 Task: Search for emails with attachments in your Outlook inbox.
Action: Mouse moved to (153, 6)
Screenshot: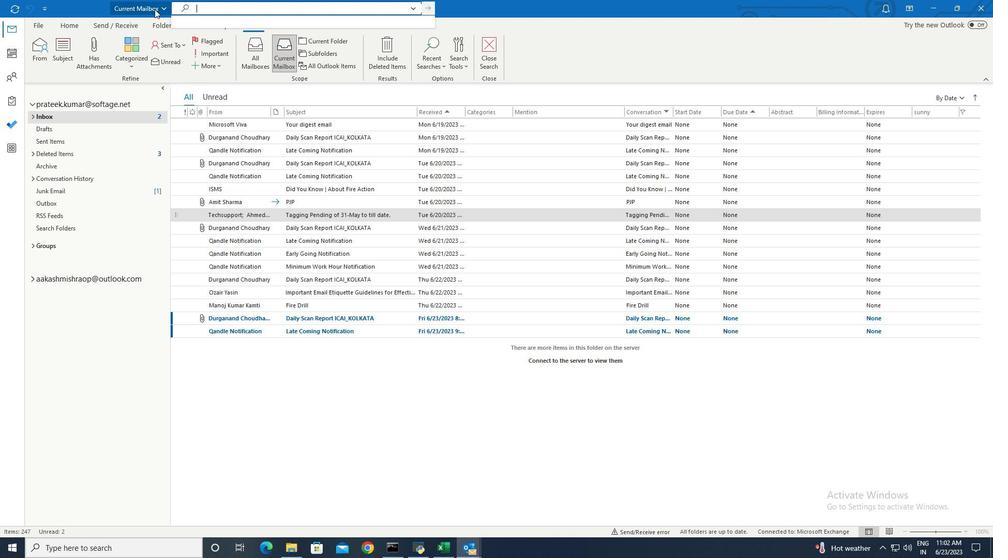 
Action: Mouse pressed left at (153, 6)
Screenshot: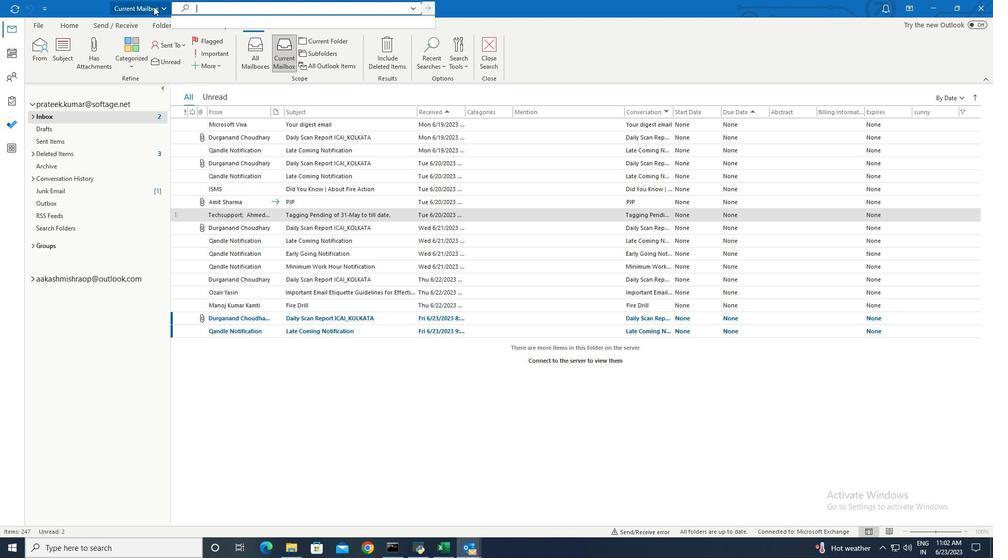 
Action: Mouse moved to (148, 24)
Screenshot: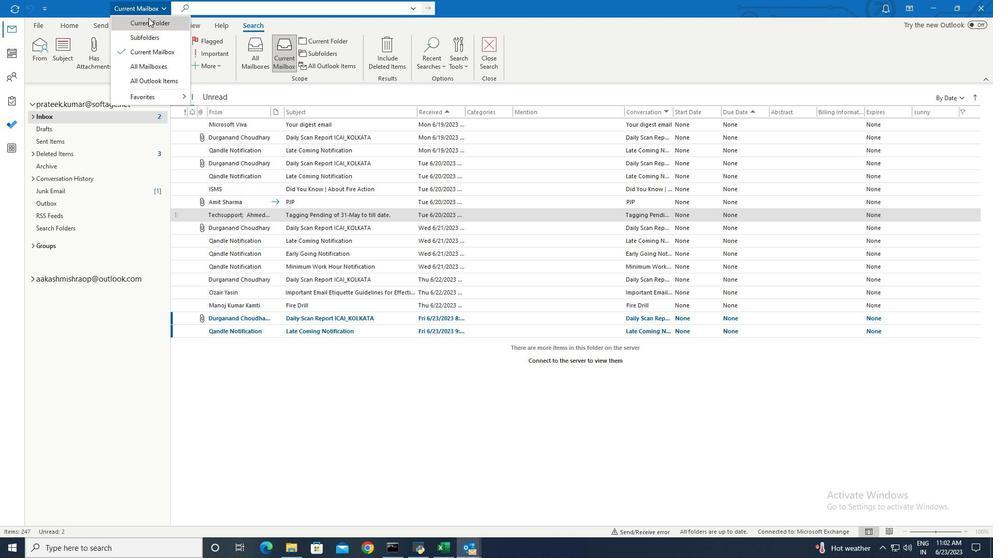 
Action: Mouse pressed left at (148, 24)
Screenshot: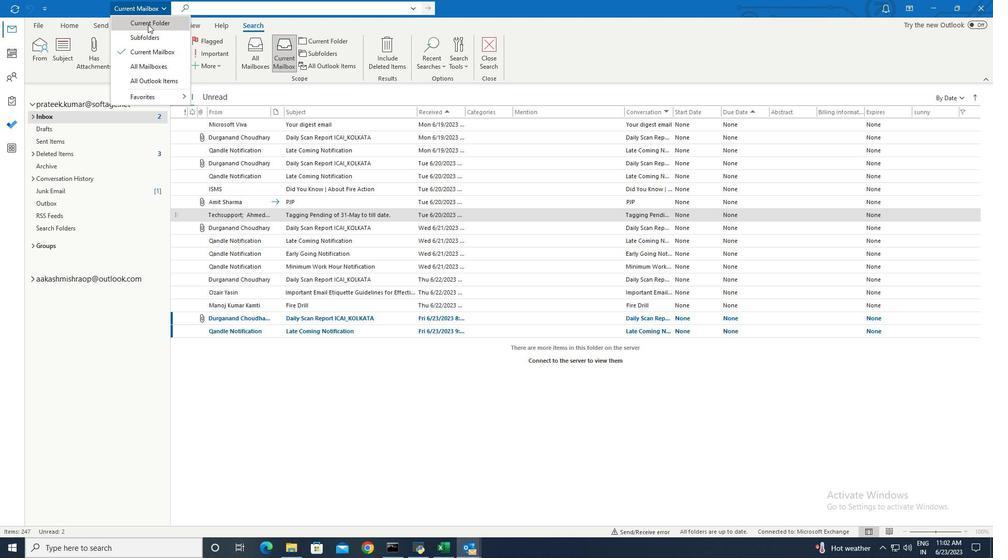 
Action: Mouse moved to (408, 6)
Screenshot: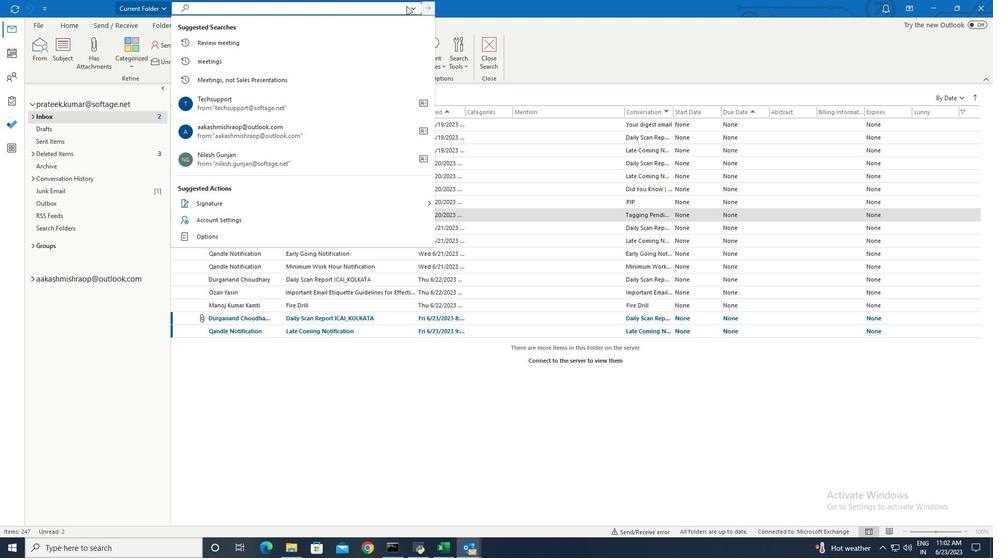 
Action: Mouse pressed left at (408, 6)
Screenshot: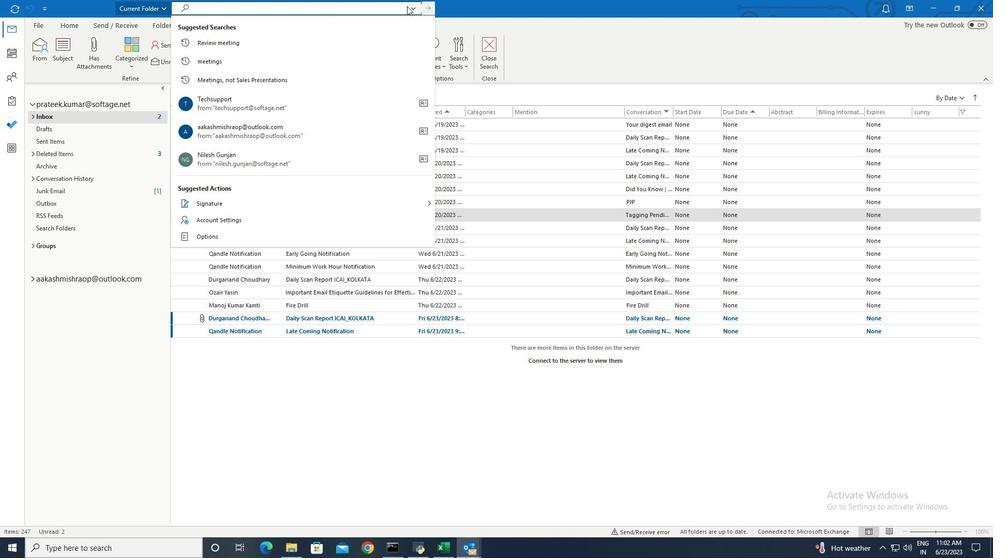 
Action: Mouse moved to (413, 10)
Screenshot: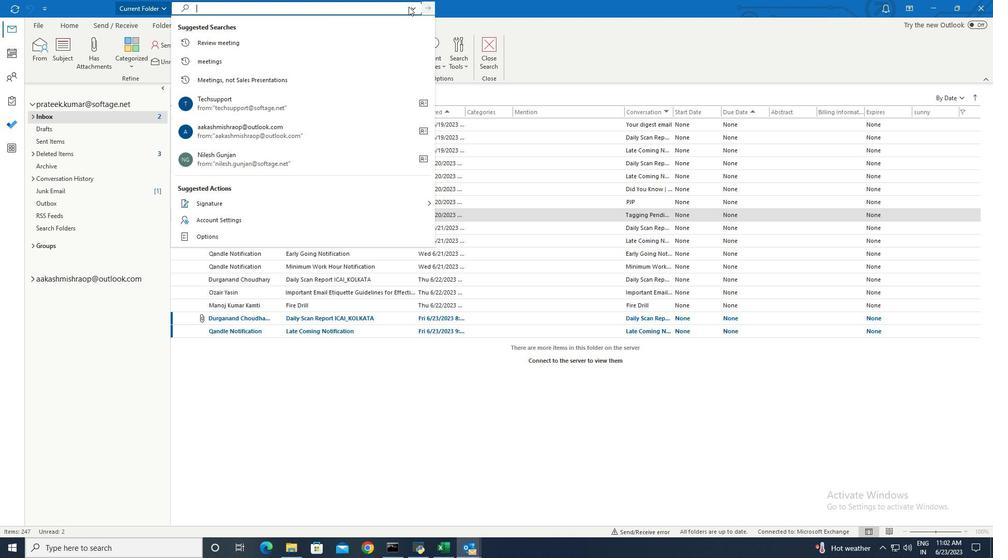 
Action: Mouse pressed left at (413, 10)
Screenshot: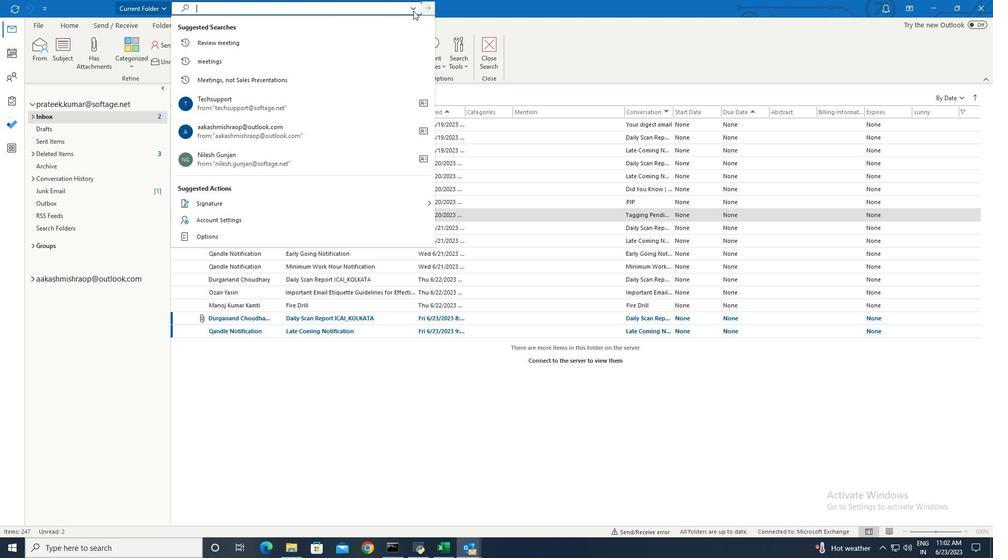 
Action: Mouse moved to (238, 39)
Screenshot: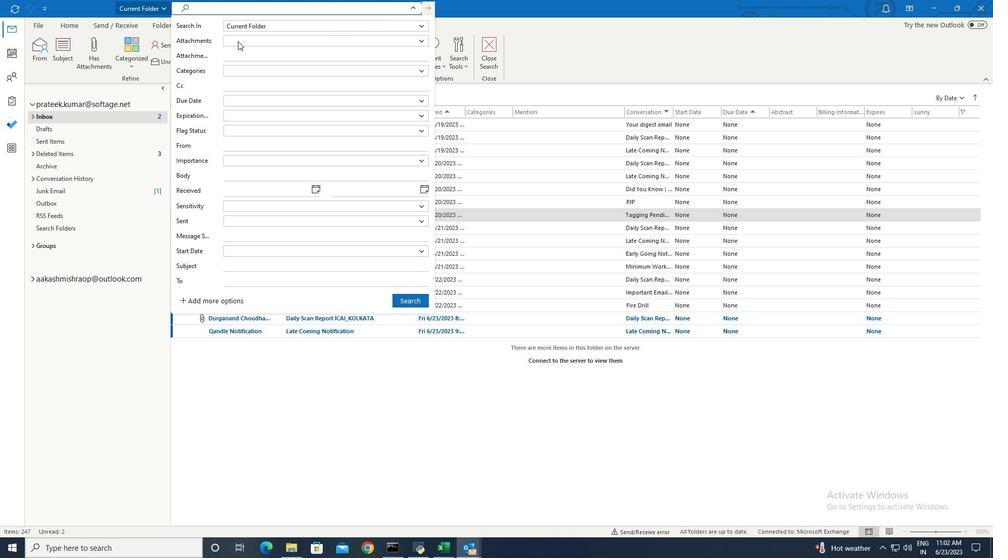 
Action: Mouse pressed left at (238, 39)
Screenshot: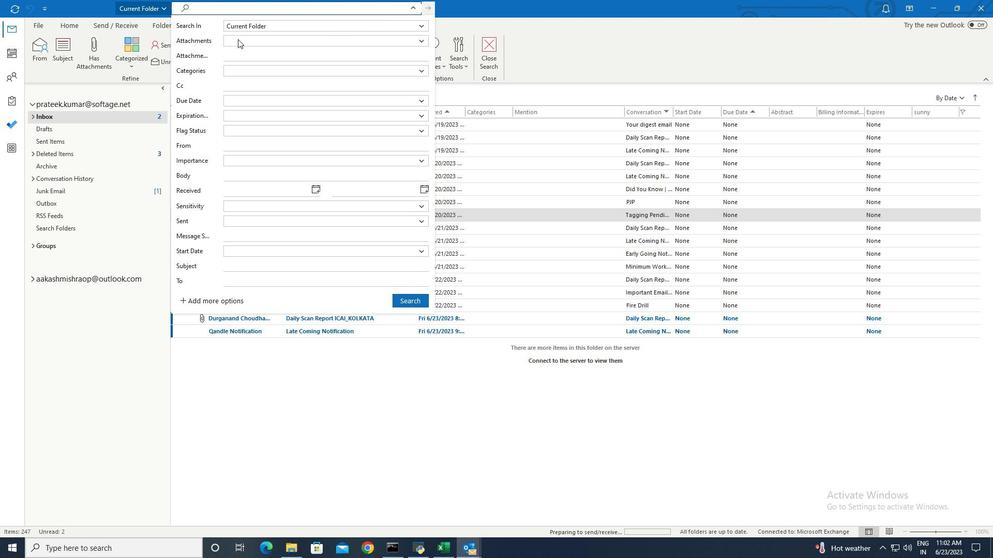 
Action: Mouse moved to (240, 67)
Screenshot: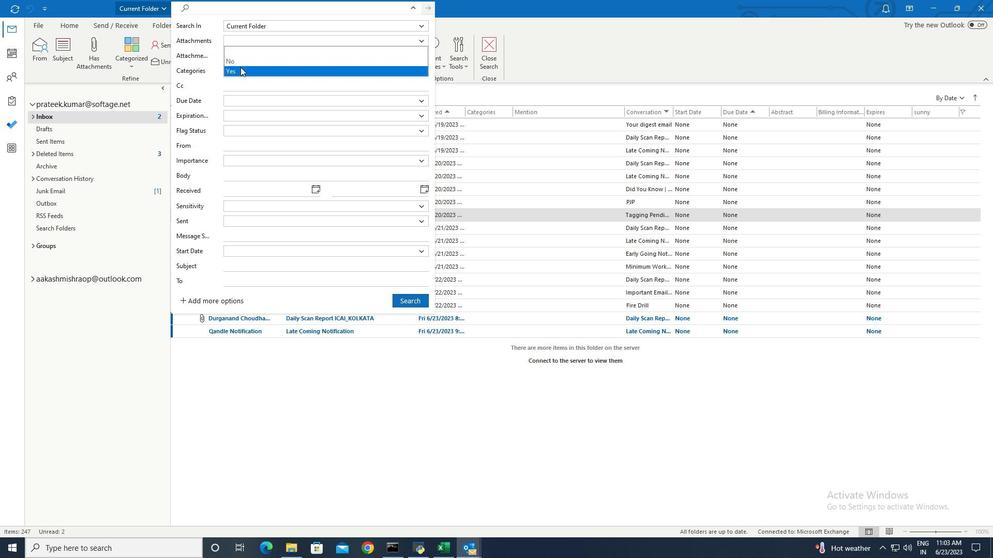 
Action: Mouse pressed left at (240, 67)
Screenshot: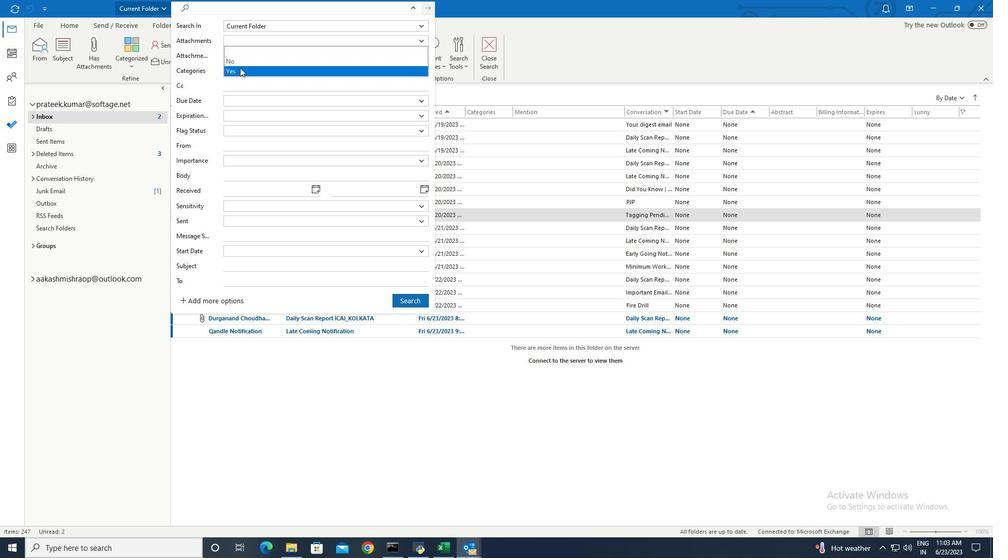 
Action: Mouse moved to (411, 296)
Screenshot: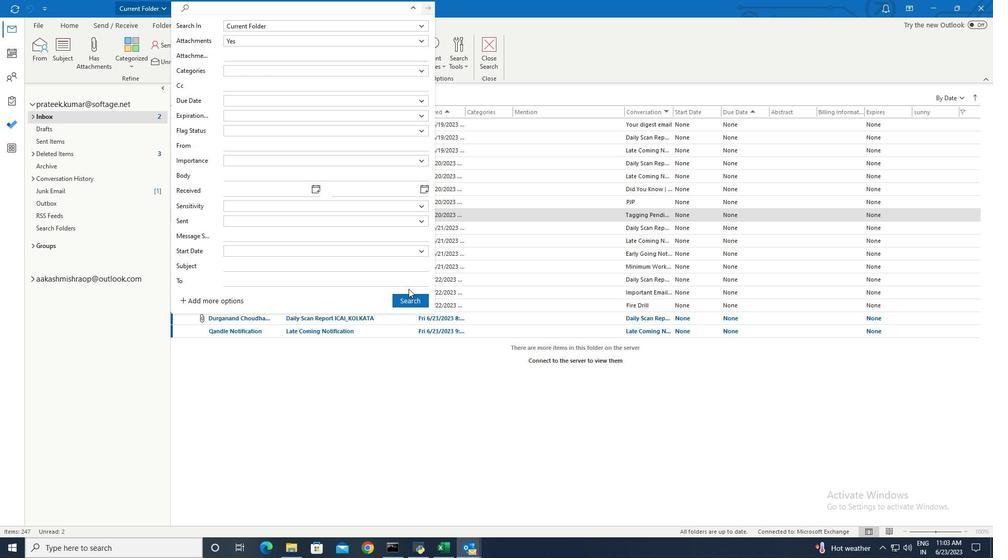 
Action: Mouse pressed left at (411, 296)
Screenshot: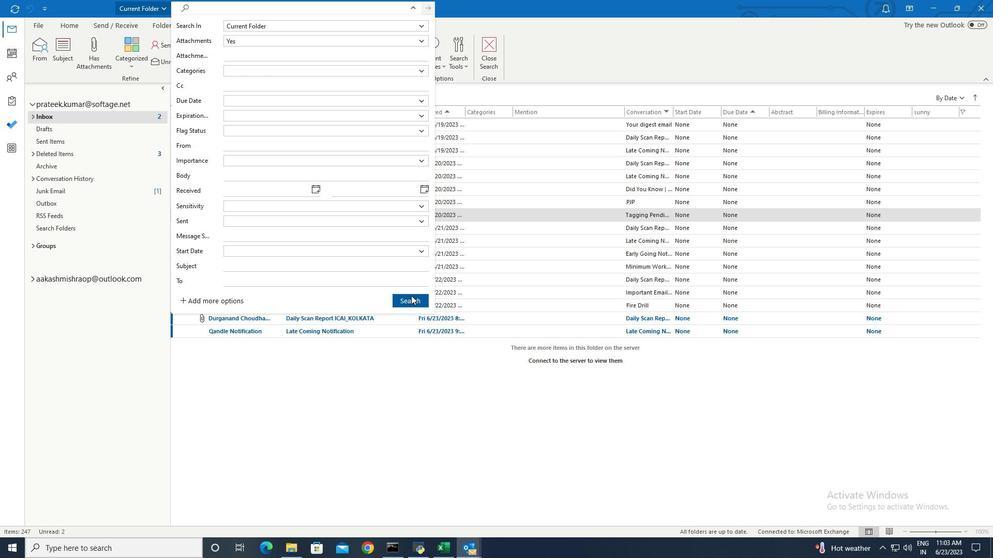 
Action: Mouse moved to (412, 296)
Screenshot: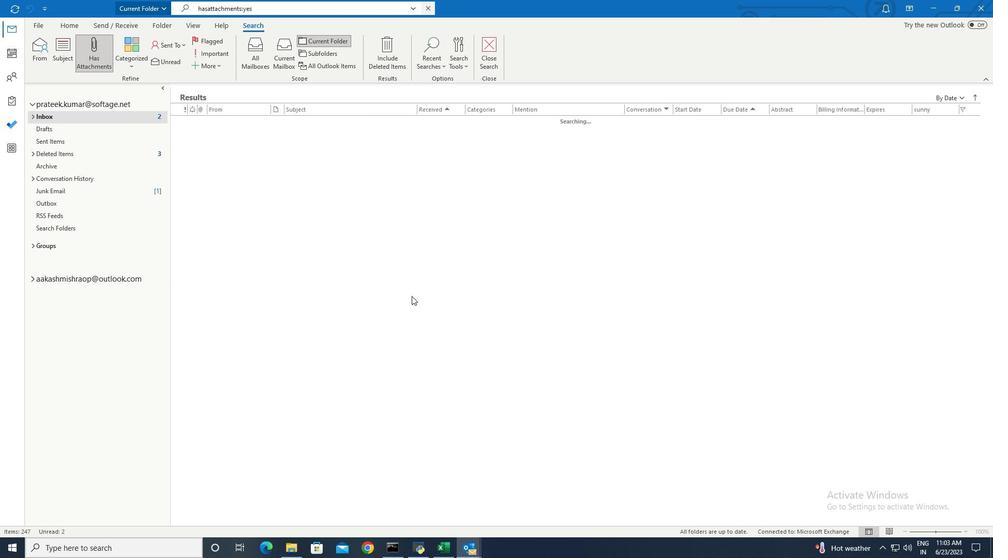 
